 Task: Open Card Card0010 in Board Board0003 in Development in Trello
Action: Mouse moved to (492, 38)
Screenshot: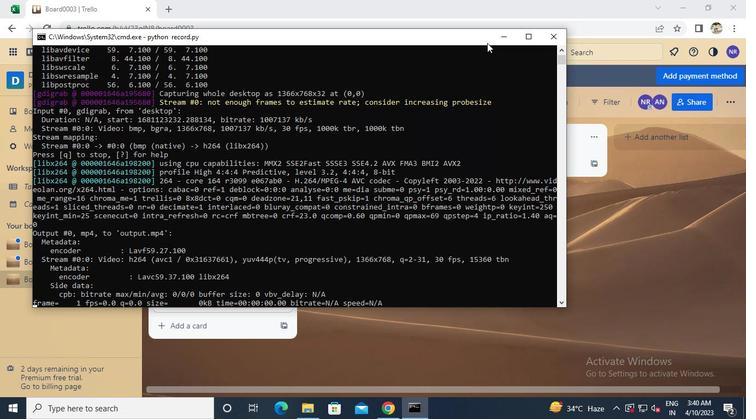 
Action: Mouse pressed left at (492, 38)
Screenshot: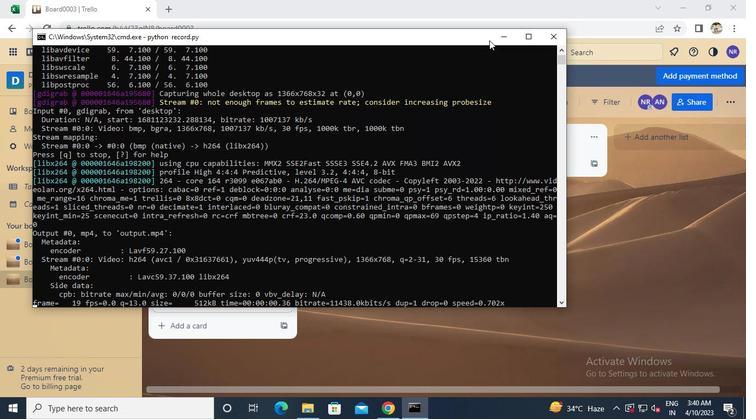 
Action: Mouse moved to (216, 251)
Screenshot: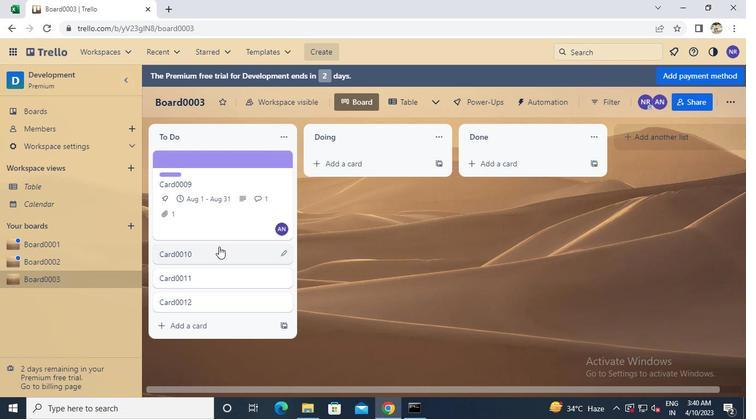 
Action: Mouse pressed left at (216, 251)
Screenshot: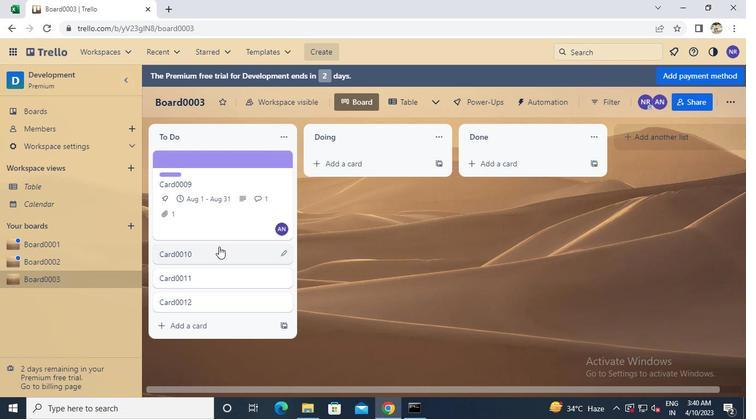 
Action: Mouse moved to (411, 417)
Screenshot: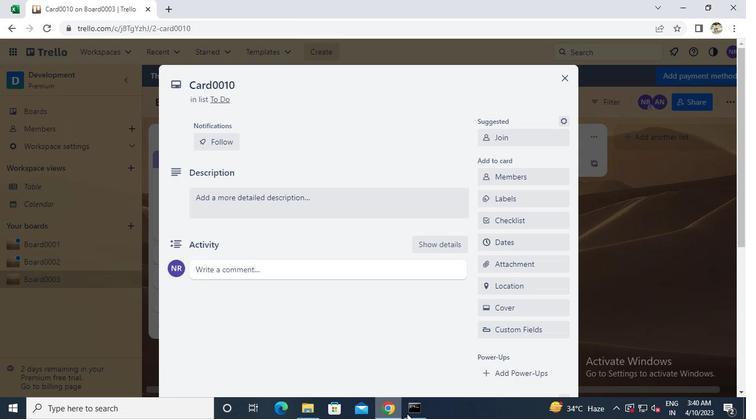 
Action: Mouse pressed left at (411, 417)
Screenshot: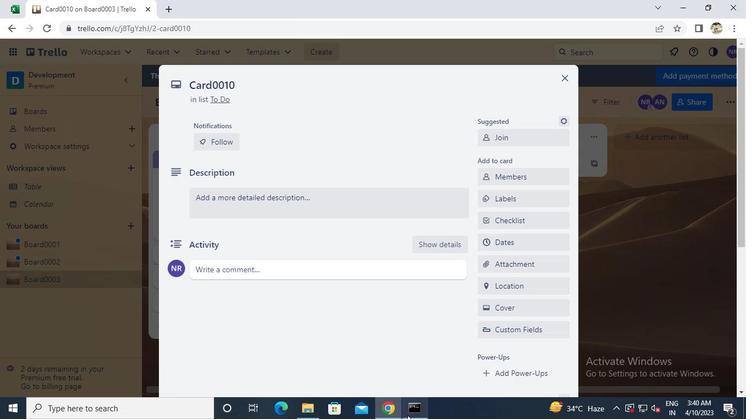 
Action: Mouse moved to (543, 41)
Screenshot: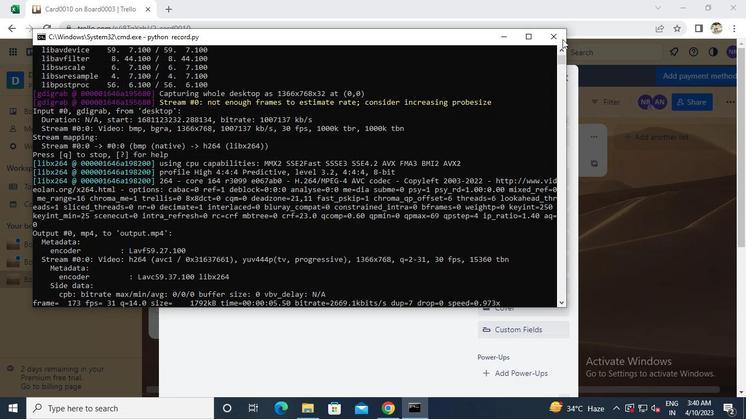 
Action: Mouse pressed left at (543, 41)
Screenshot: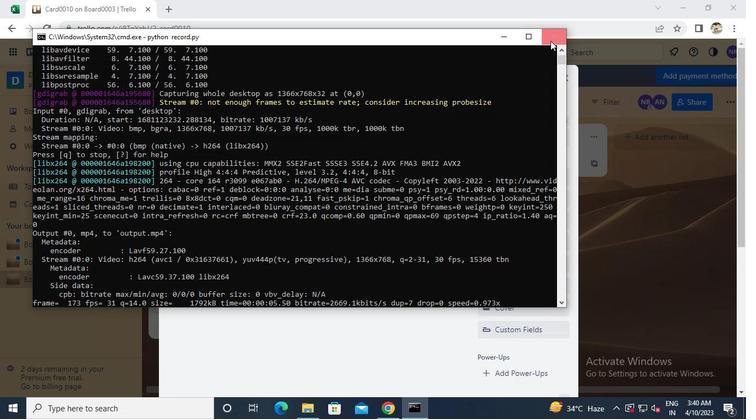
